 Task: Add a condition where "Hours since status category pending Less than Forty" in new tickets in your groups.
Action: Mouse moved to (94, 372)
Screenshot: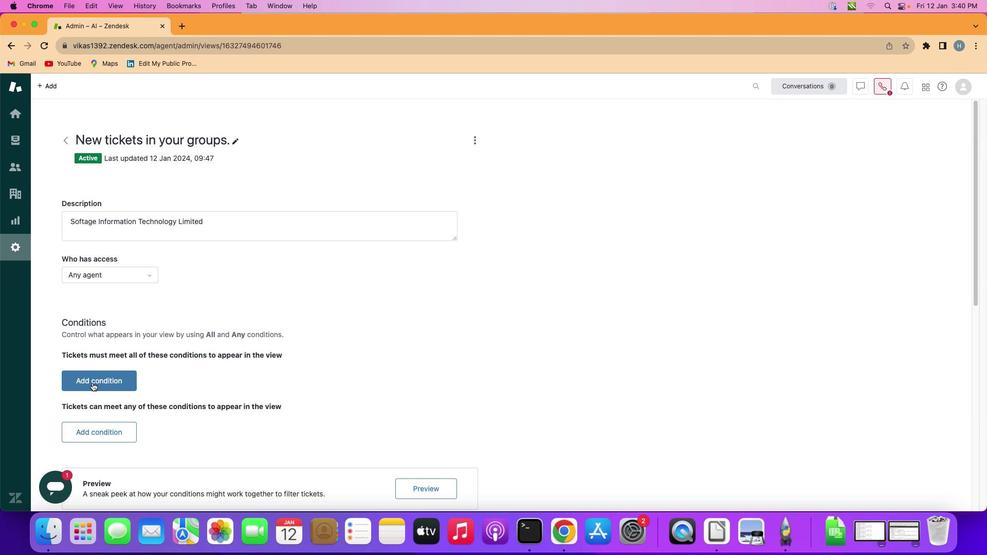 
Action: Mouse pressed left at (94, 372)
Screenshot: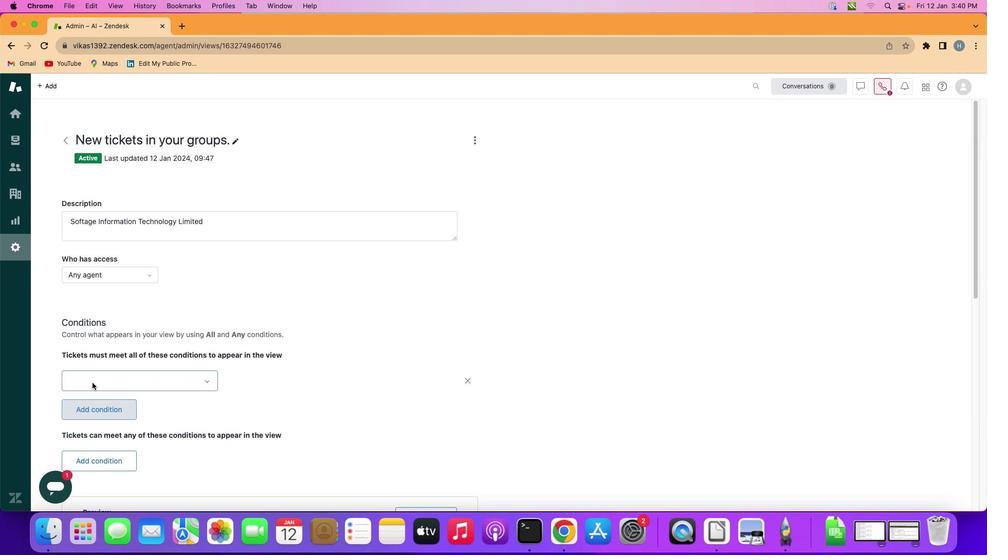
Action: Mouse moved to (148, 372)
Screenshot: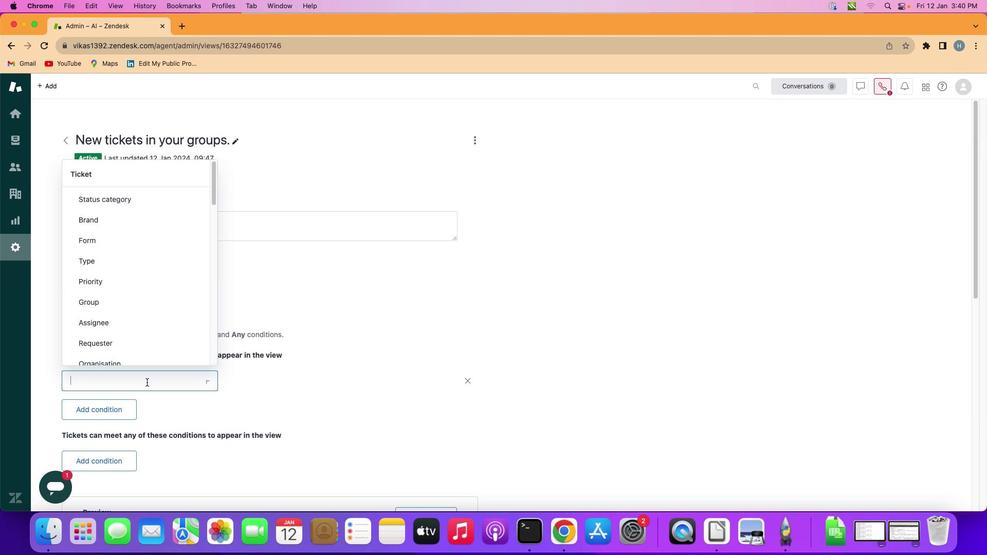 
Action: Mouse pressed left at (148, 372)
Screenshot: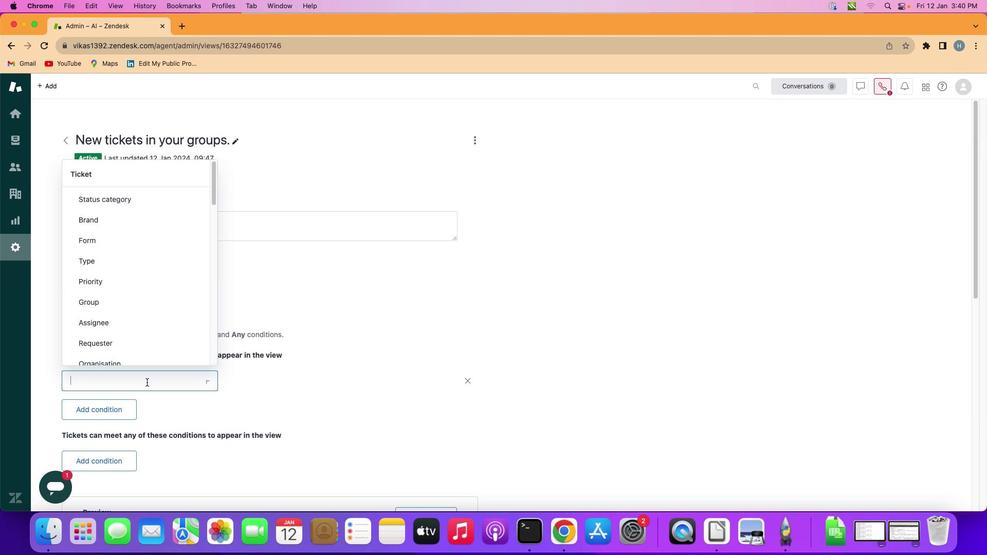 
Action: Mouse moved to (144, 278)
Screenshot: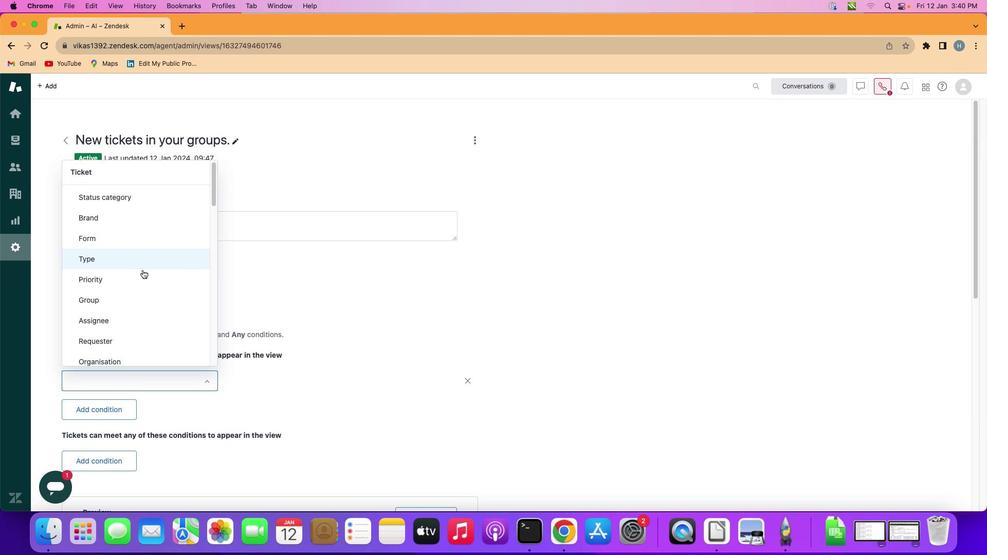 
Action: Mouse scrolled (144, 278) with delta (2, 50)
Screenshot: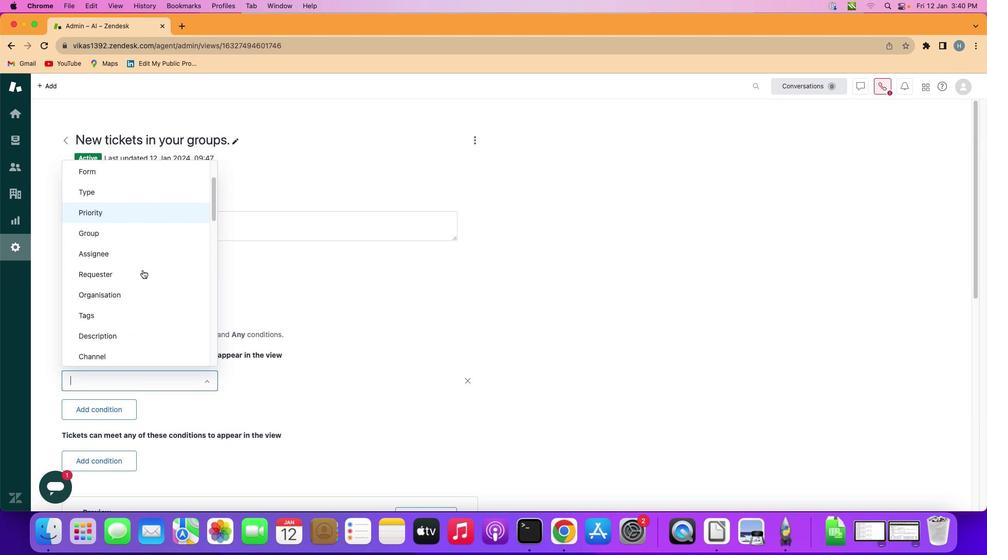 
Action: Mouse scrolled (144, 278) with delta (2, 50)
Screenshot: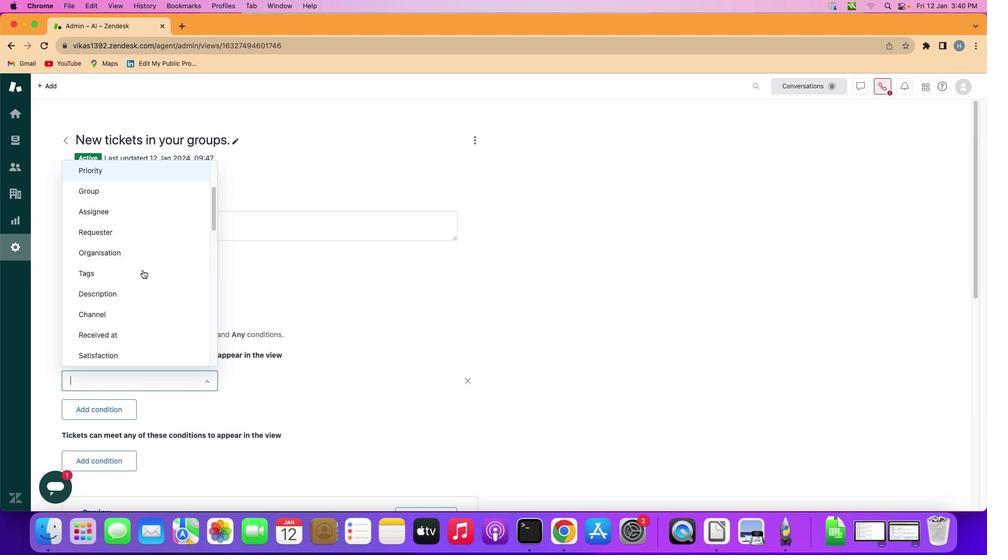 
Action: Mouse scrolled (144, 278) with delta (2, 50)
Screenshot: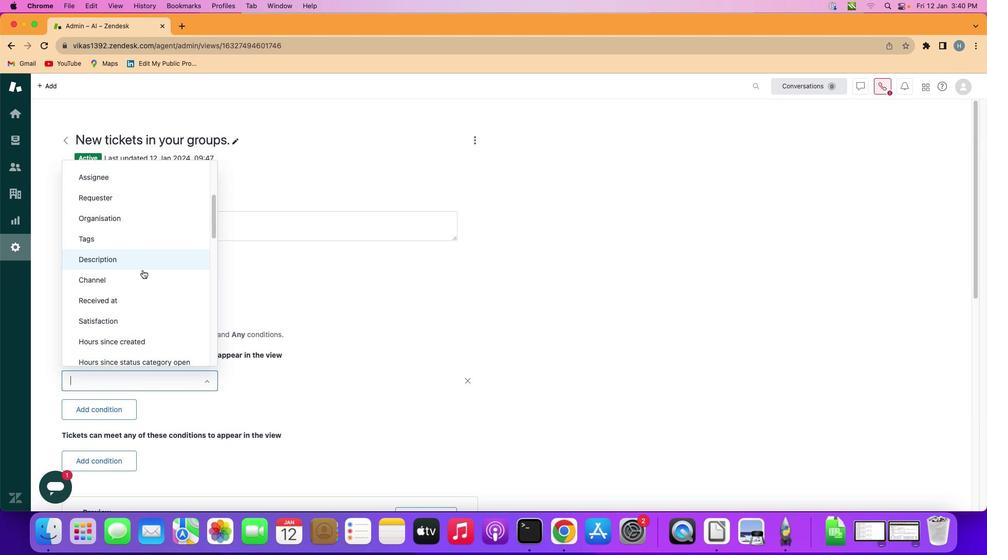 
Action: Mouse moved to (144, 278)
Screenshot: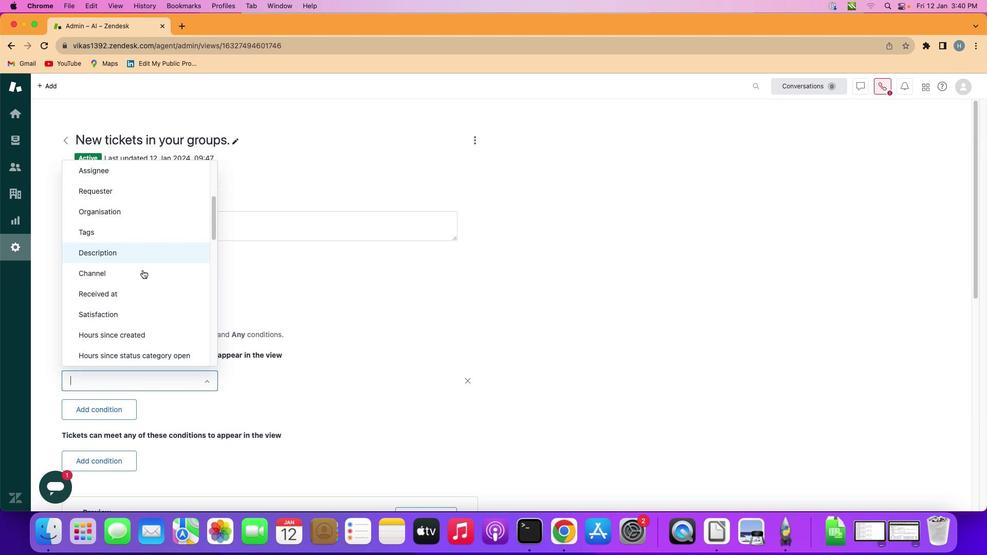 
Action: Mouse scrolled (144, 278) with delta (2, 50)
Screenshot: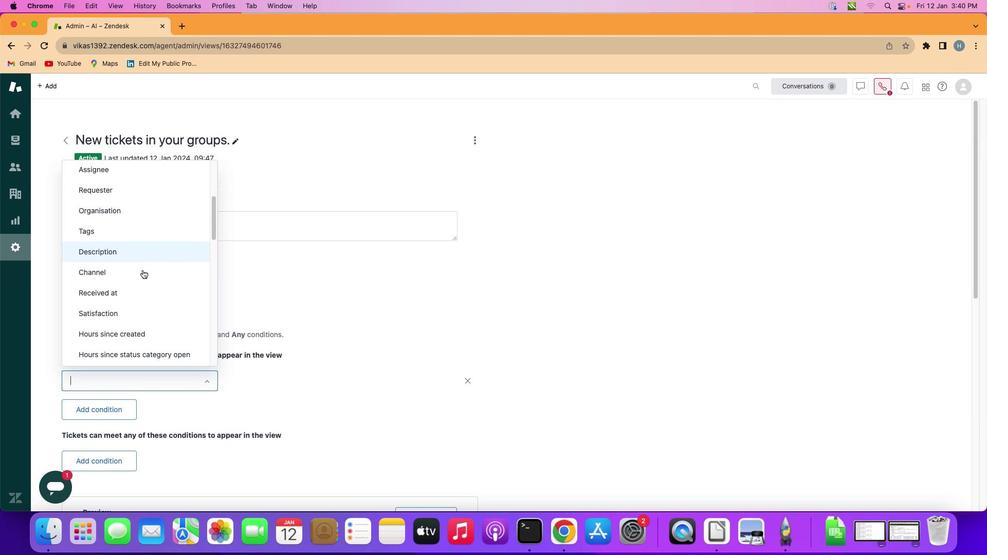 
Action: Mouse scrolled (144, 278) with delta (2, 50)
Screenshot: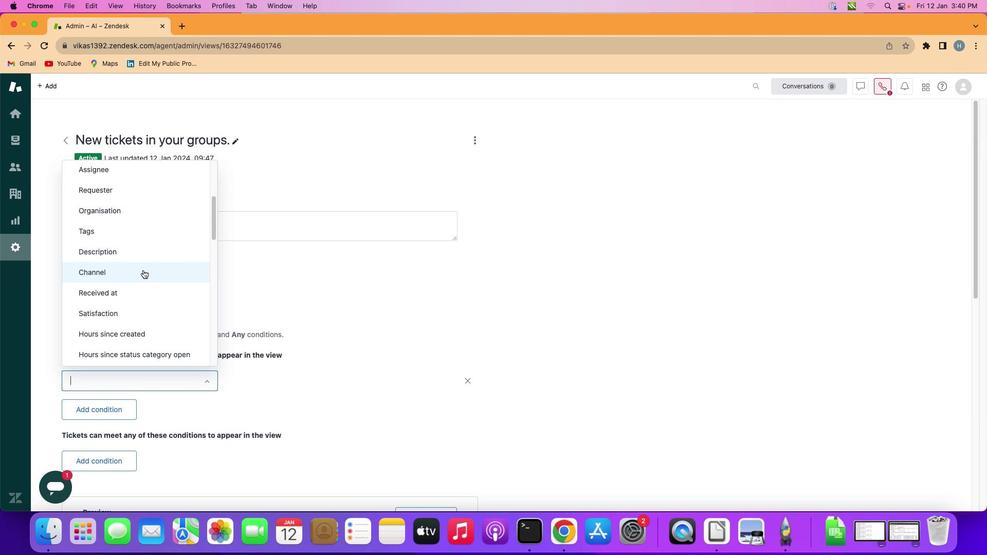 
Action: Mouse moved to (146, 278)
Screenshot: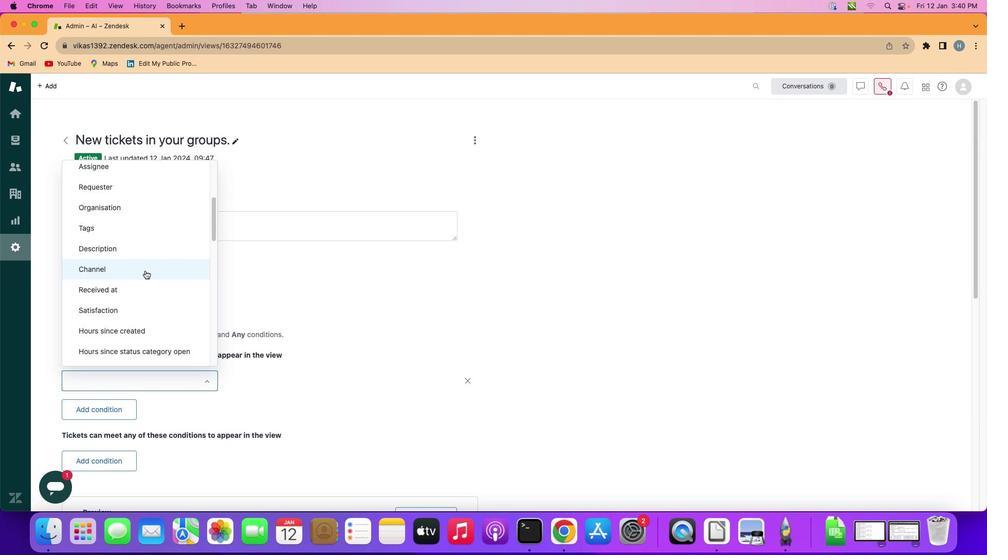 
Action: Mouse scrolled (146, 278) with delta (2, 50)
Screenshot: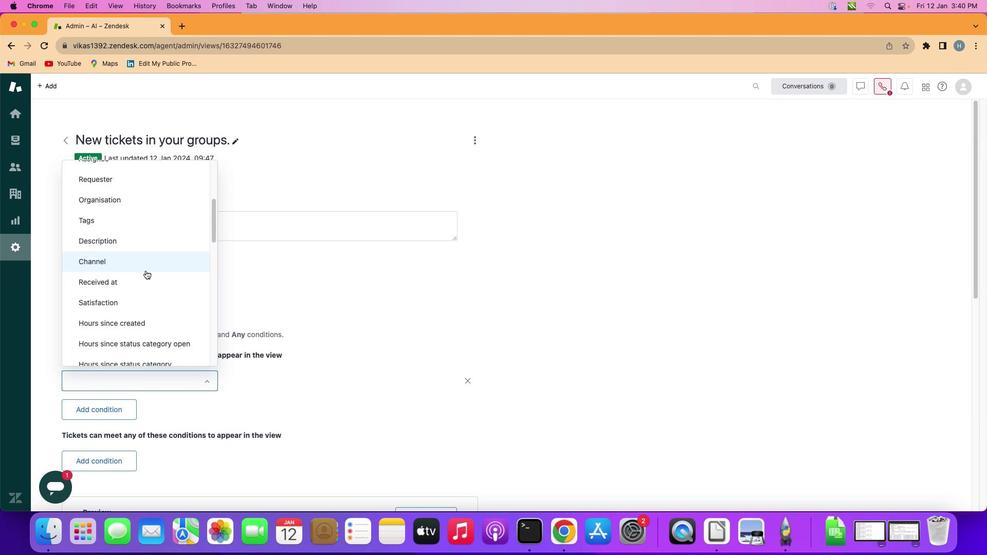 
Action: Mouse moved to (147, 278)
Screenshot: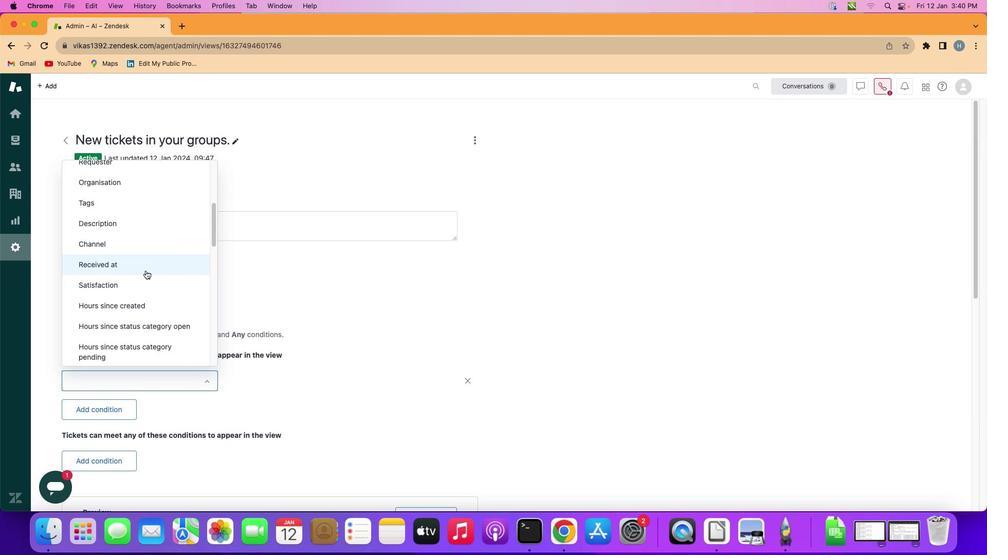
Action: Mouse scrolled (147, 278) with delta (2, 50)
Screenshot: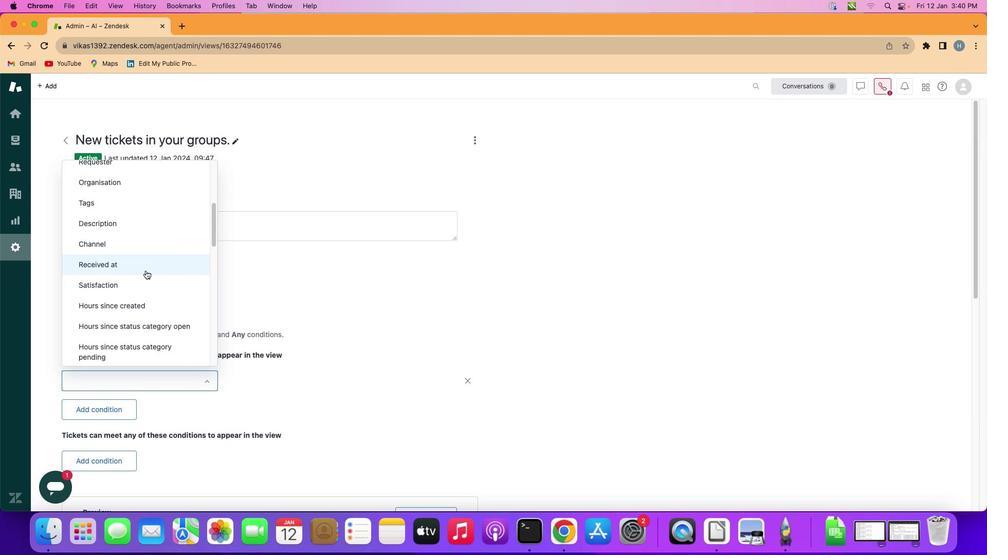 
Action: Mouse moved to (147, 278)
Screenshot: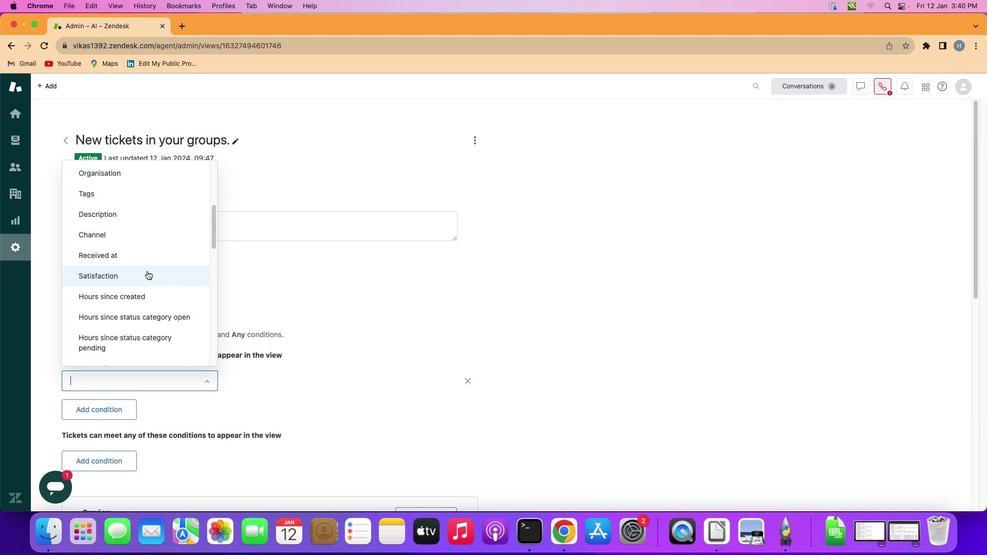 
Action: Mouse scrolled (147, 278) with delta (2, 50)
Screenshot: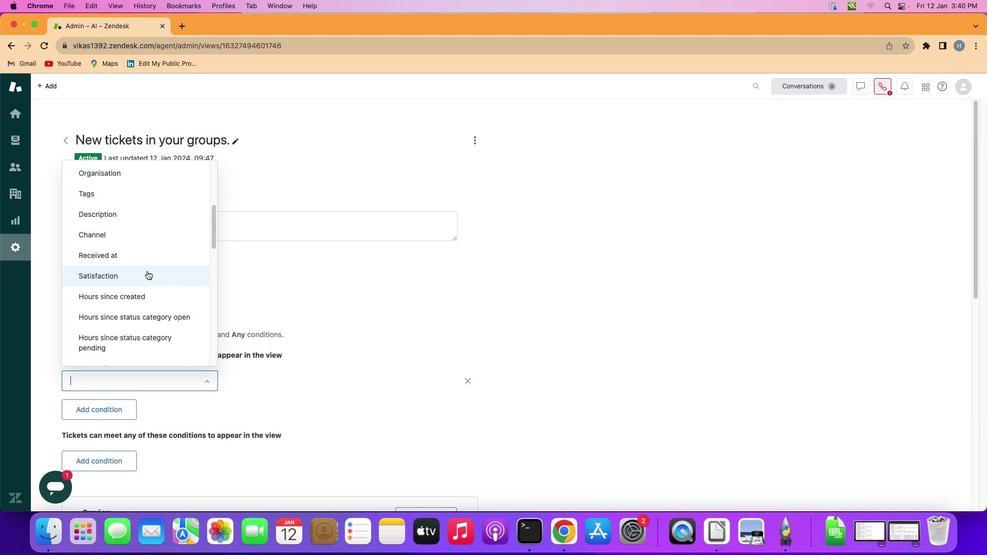 
Action: Mouse moved to (147, 278)
Screenshot: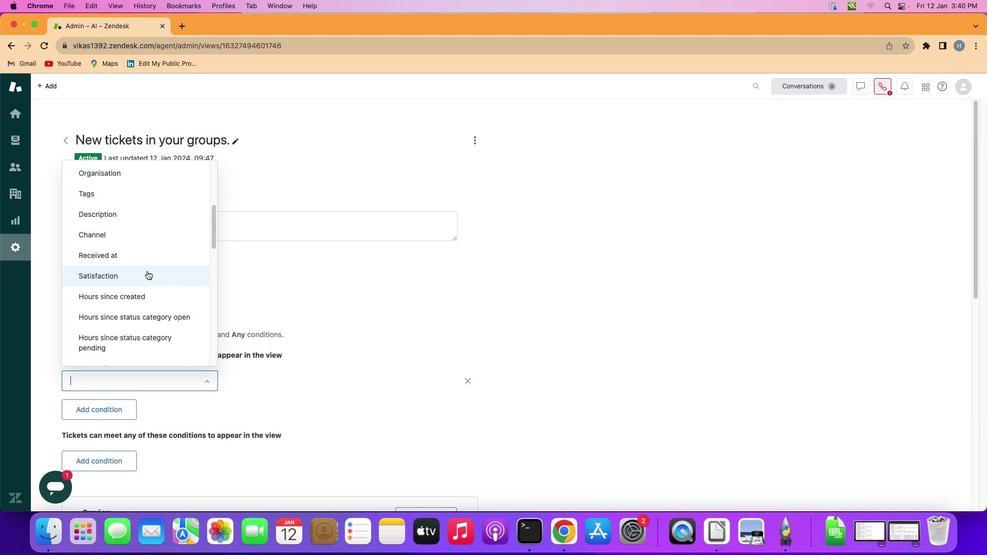 
Action: Mouse scrolled (147, 278) with delta (2, 50)
Screenshot: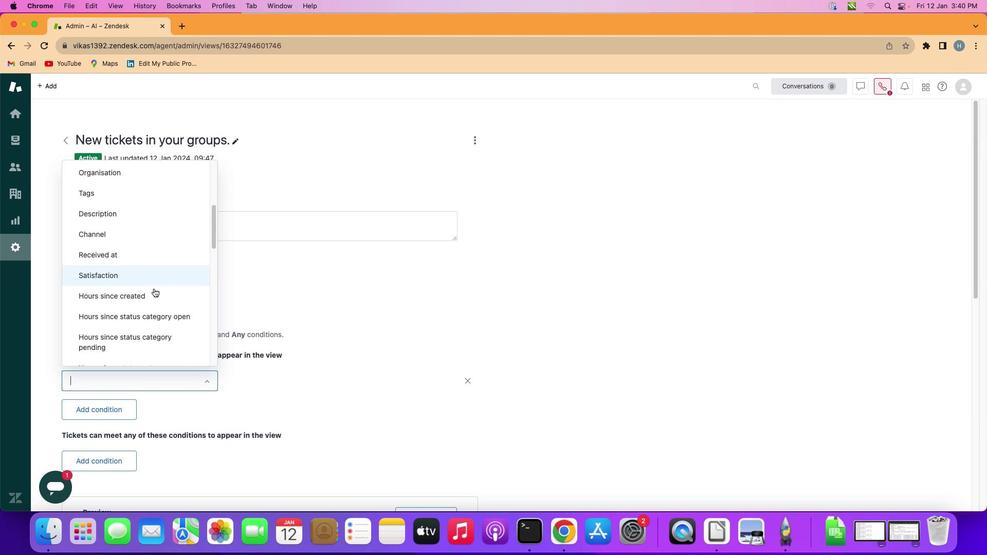 
Action: Mouse moved to (148, 278)
Screenshot: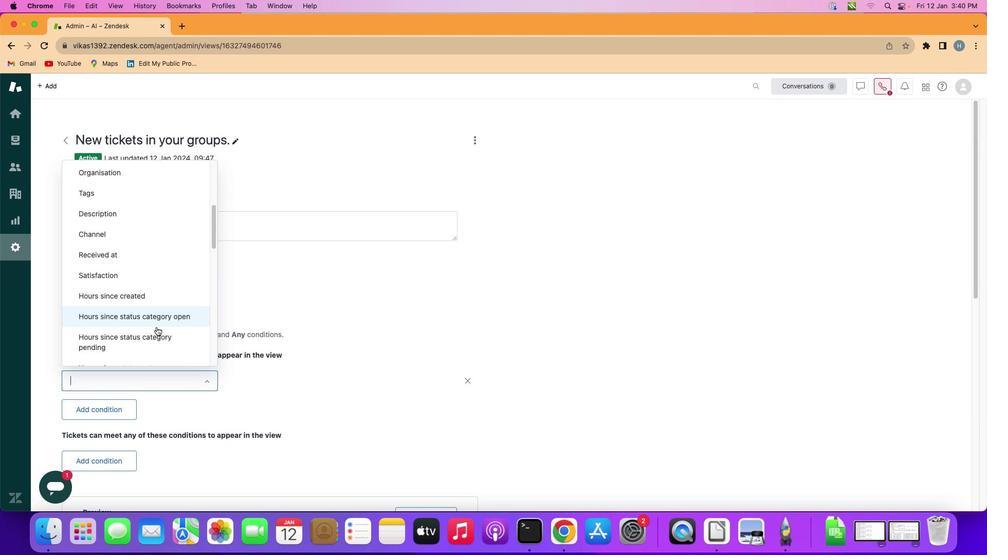 
Action: Mouse scrolled (148, 278) with delta (2, 50)
Screenshot: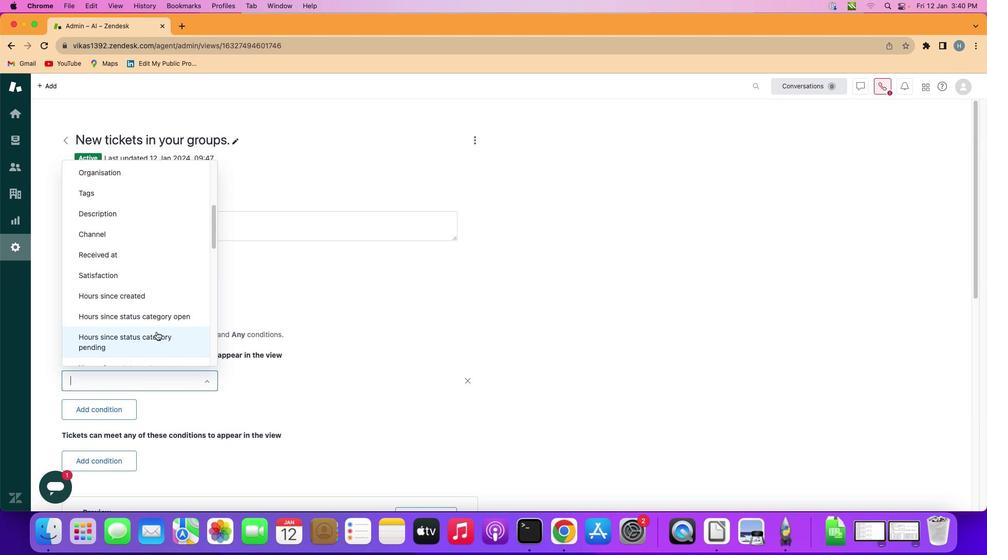 
Action: Mouse moved to (158, 333)
Screenshot: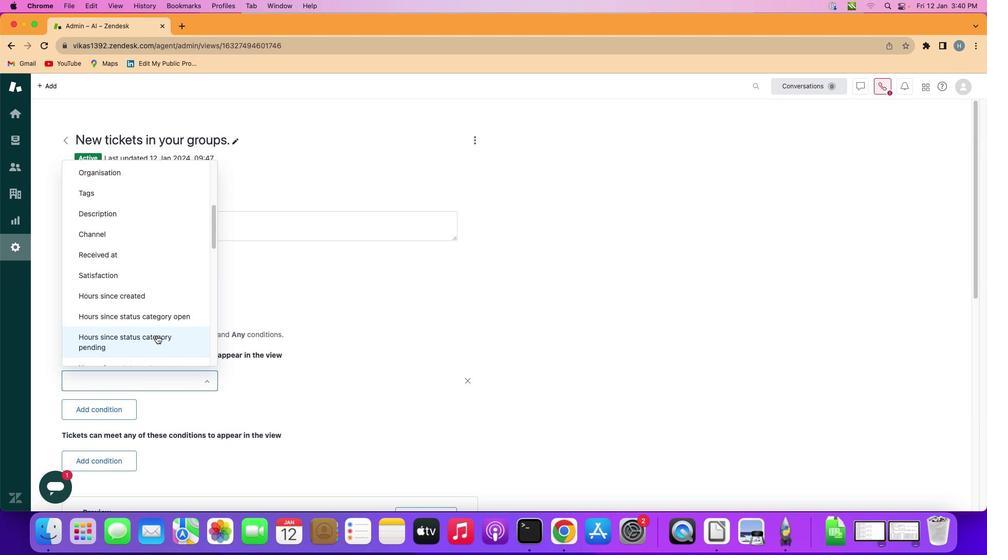 
Action: Mouse pressed left at (158, 333)
Screenshot: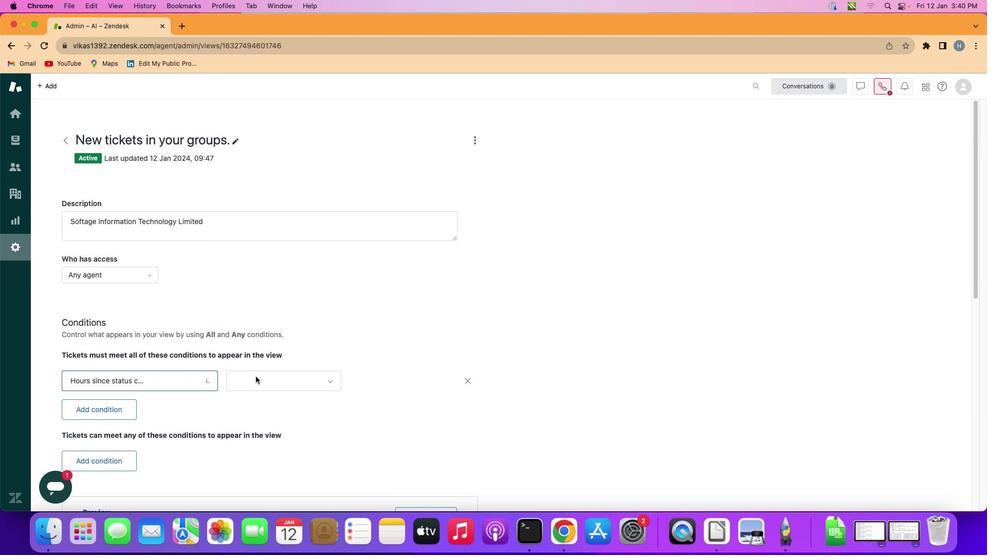 
Action: Mouse moved to (261, 368)
Screenshot: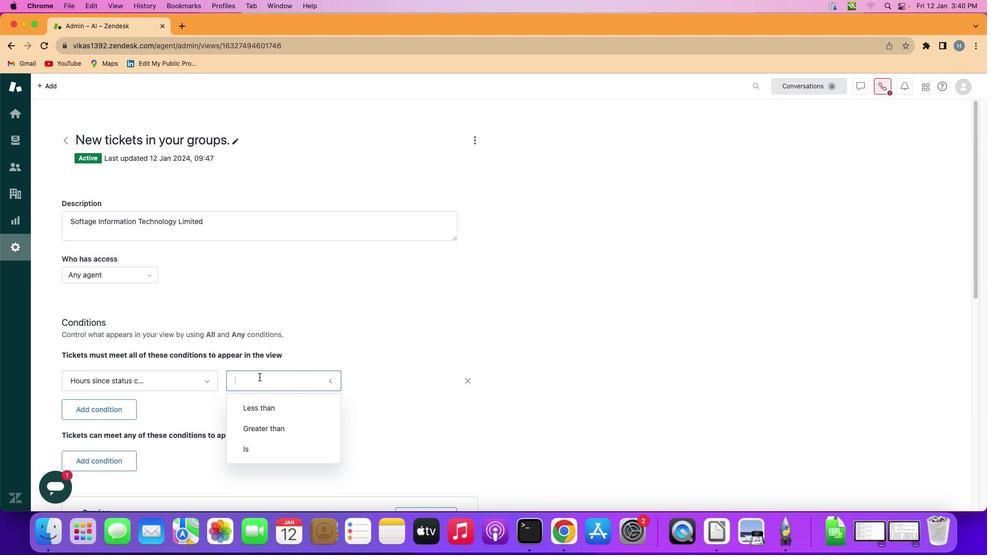 
Action: Mouse pressed left at (261, 368)
Screenshot: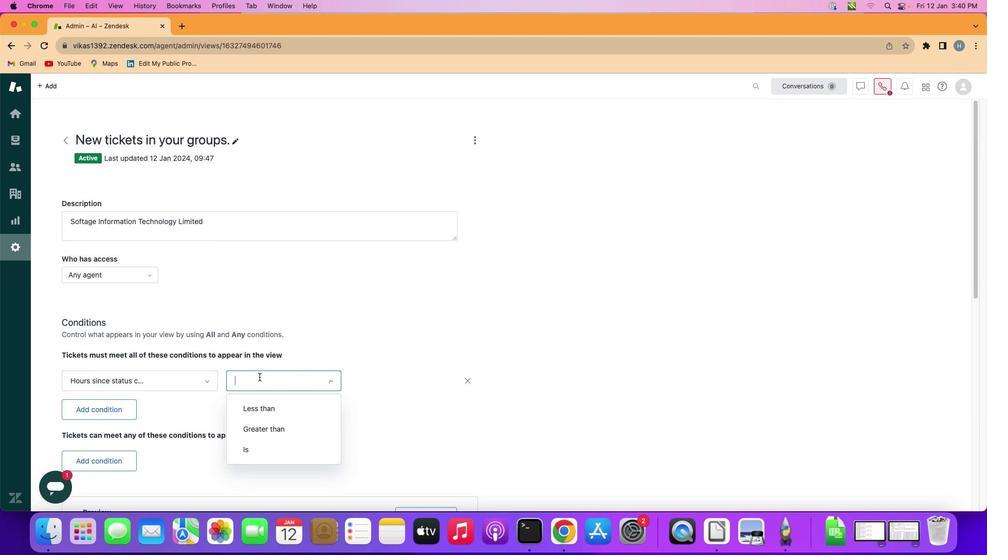 
Action: Mouse moved to (267, 397)
Screenshot: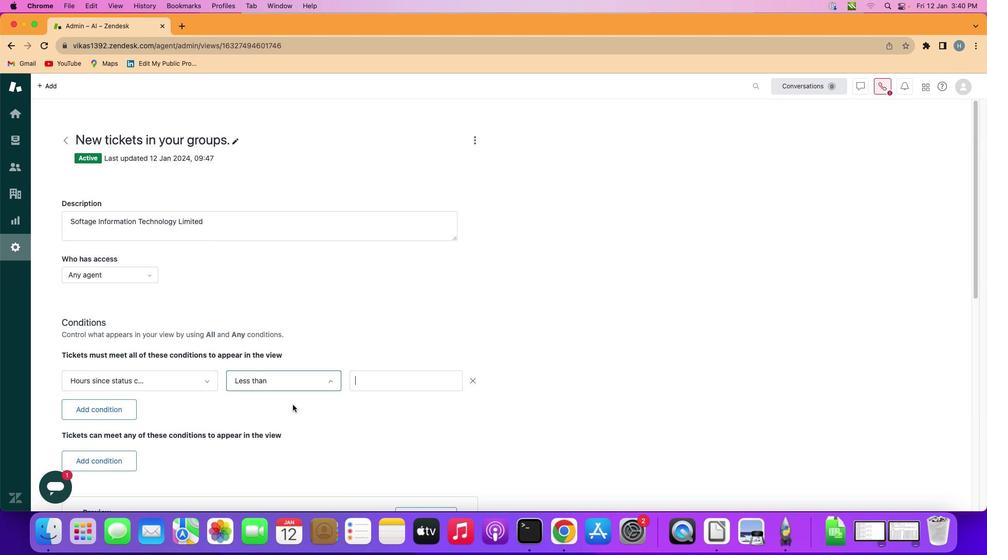
Action: Mouse pressed left at (267, 397)
Screenshot: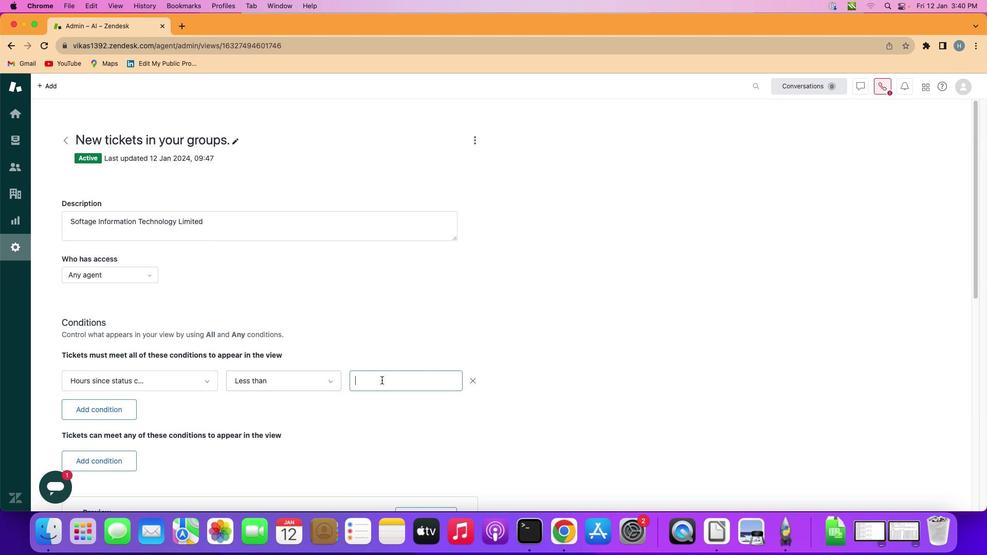 
Action: Mouse moved to (387, 368)
Screenshot: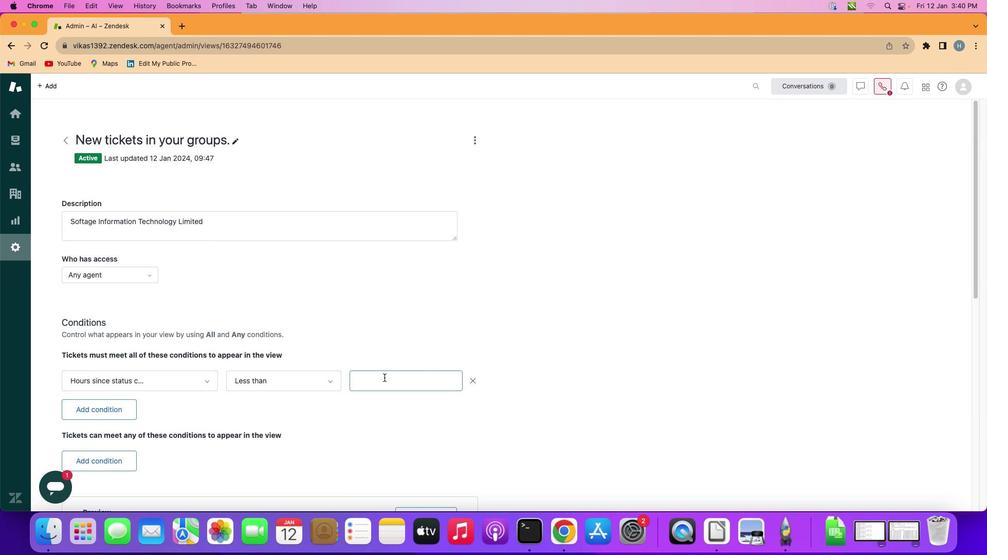 
Action: Mouse pressed left at (387, 368)
Screenshot: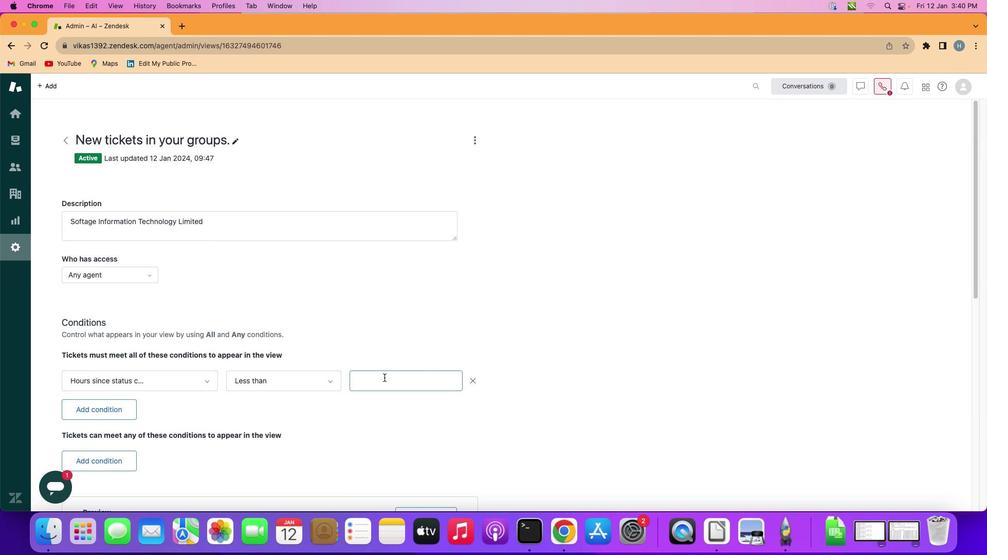 
Action: Mouse moved to (386, 368)
Screenshot: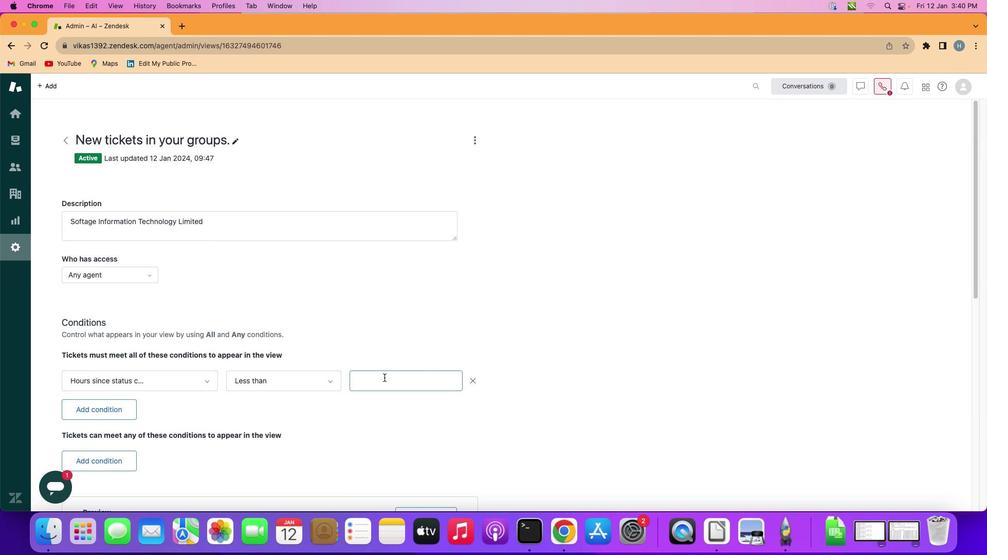 
Action: Key pressed Key.shift'F''o''r''t''y'
Screenshot: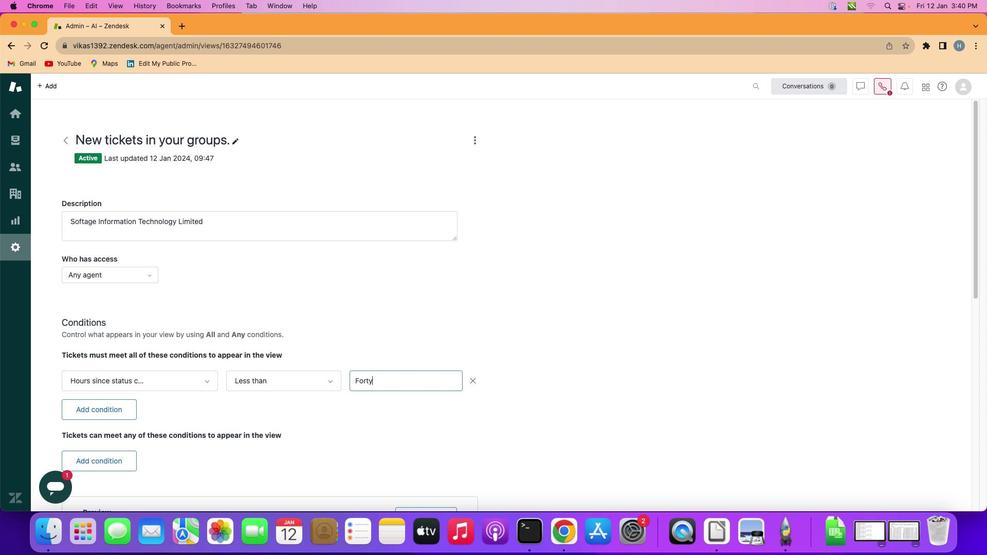 
Action: Mouse moved to (388, 388)
Screenshot: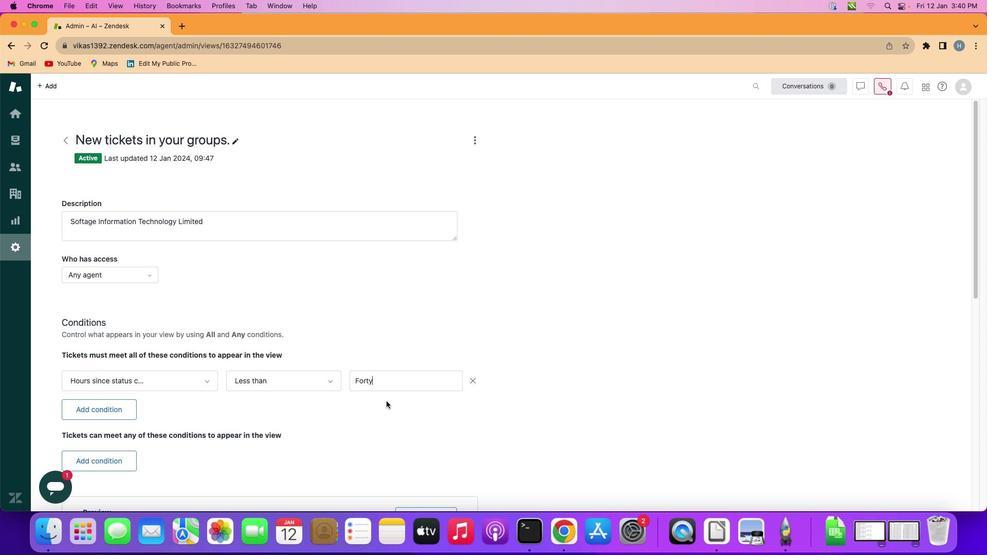 
